 Task: Create in the project AvailPro in Backlog an issue 'Implement a new feature to allow for advanced search capabilities', assign it to team member softage.2@softage.net and change the status to IN PROGRESS. Create in the project AvailPro in Backlog an issue 'Address issues related to data privacy and compliance', assign it to team member softage.3@softage.net and change the status to IN PROGRESS
Action: Mouse moved to (175, 58)
Screenshot: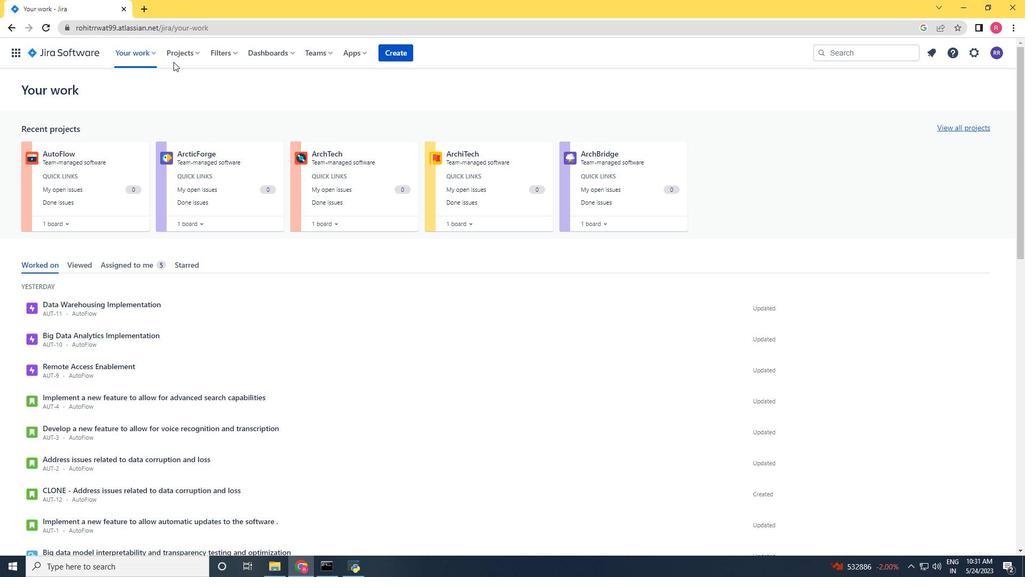 
Action: Mouse pressed left at (175, 58)
Screenshot: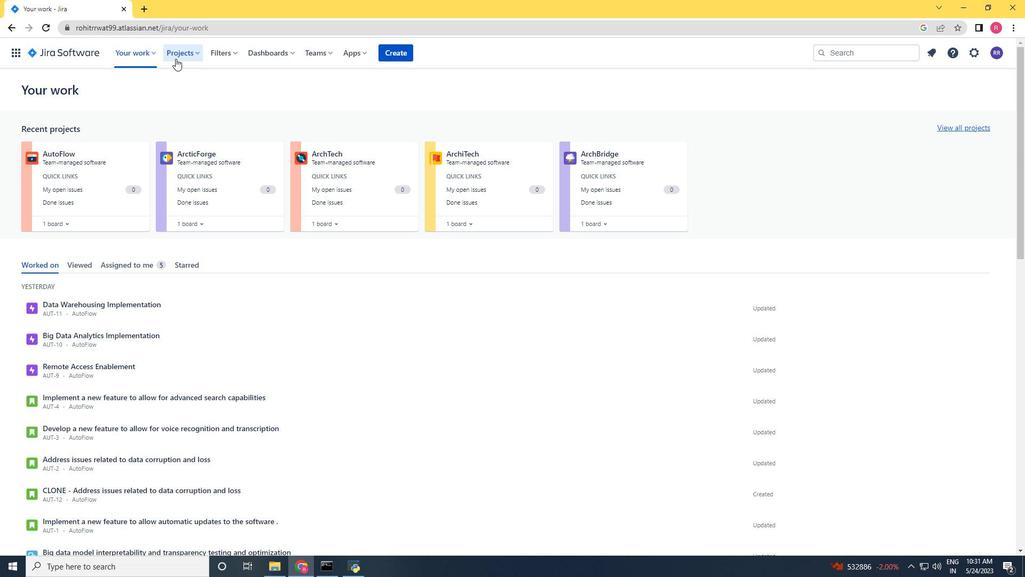
Action: Mouse moved to (200, 99)
Screenshot: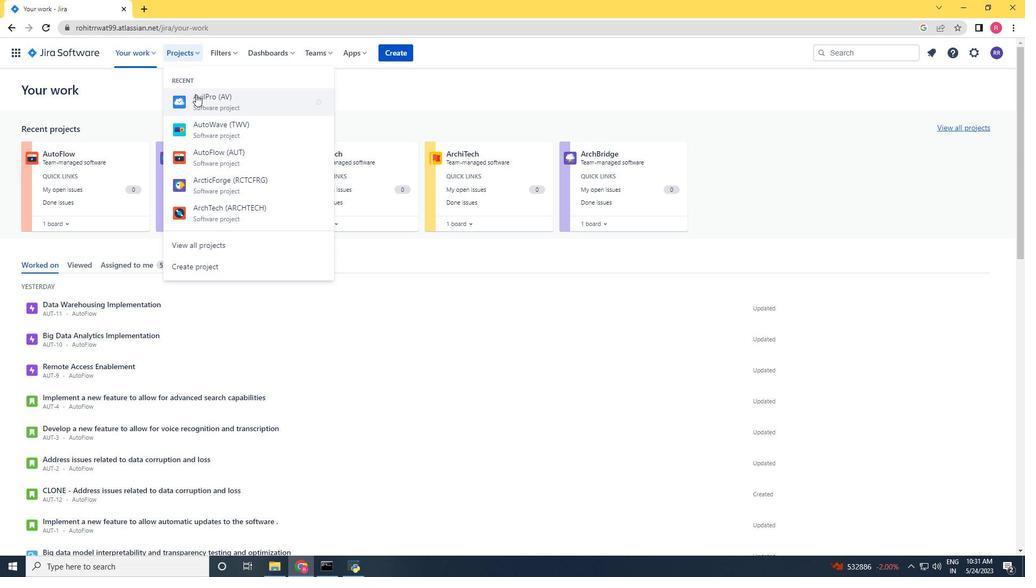 
Action: Mouse pressed left at (200, 99)
Screenshot: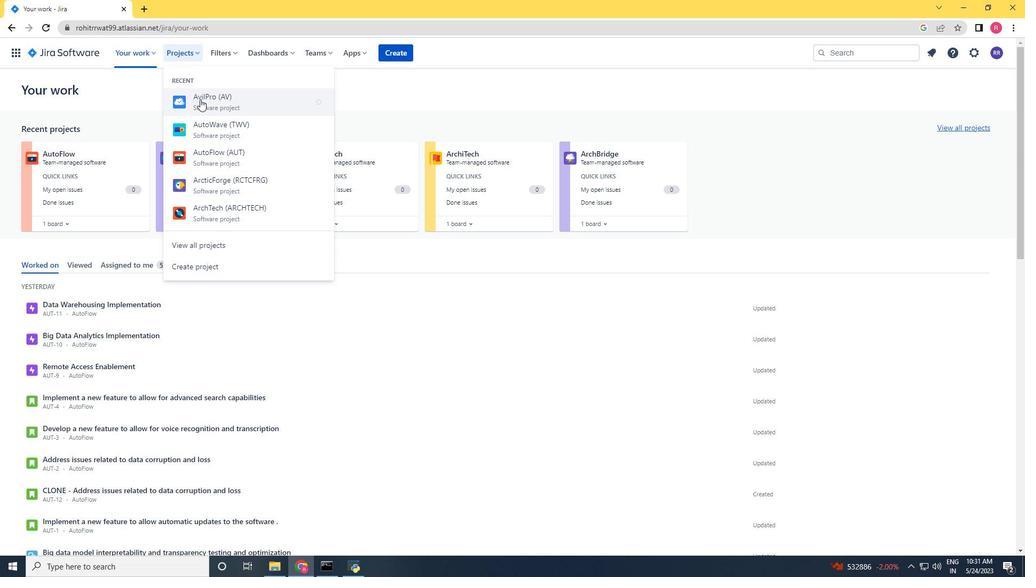 
Action: Mouse moved to (52, 159)
Screenshot: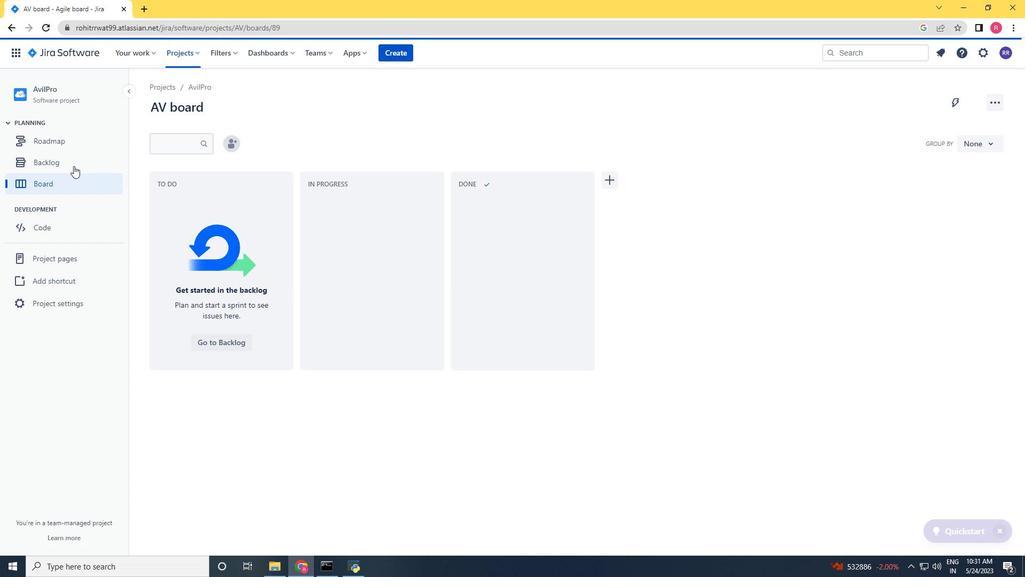 
Action: Mouse pressed left at (52, 159)
Screenshot: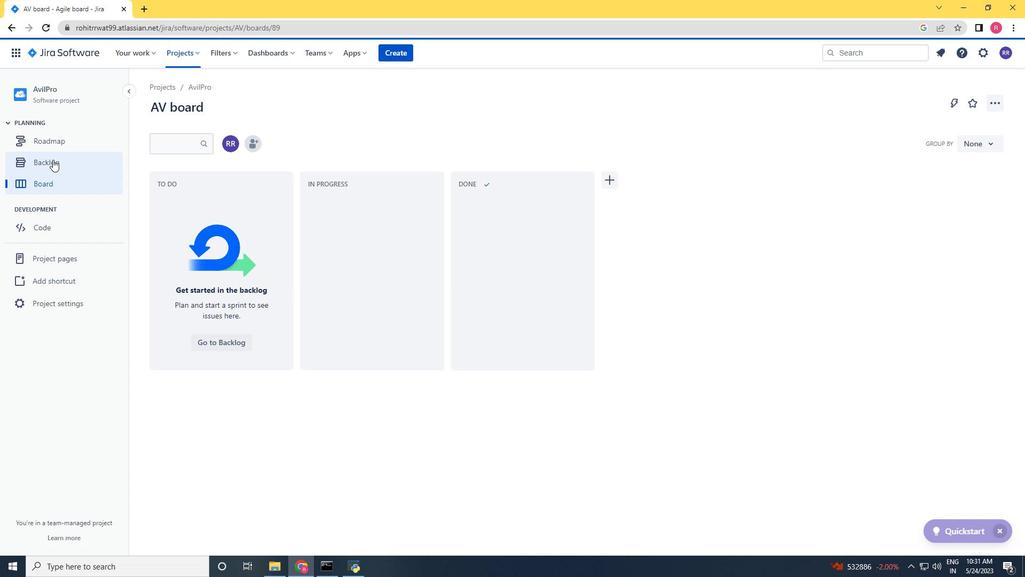 
Action: Mouse moved to (223, 268)
Screenshot: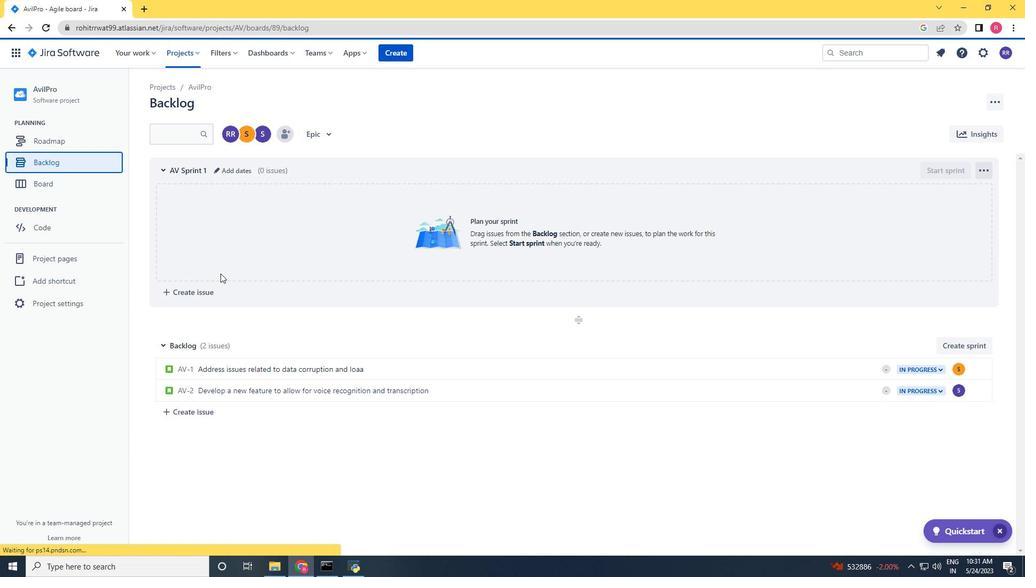 
Action: Mouse scrolled (223, 267) with delta (0, 0)
Screenshot: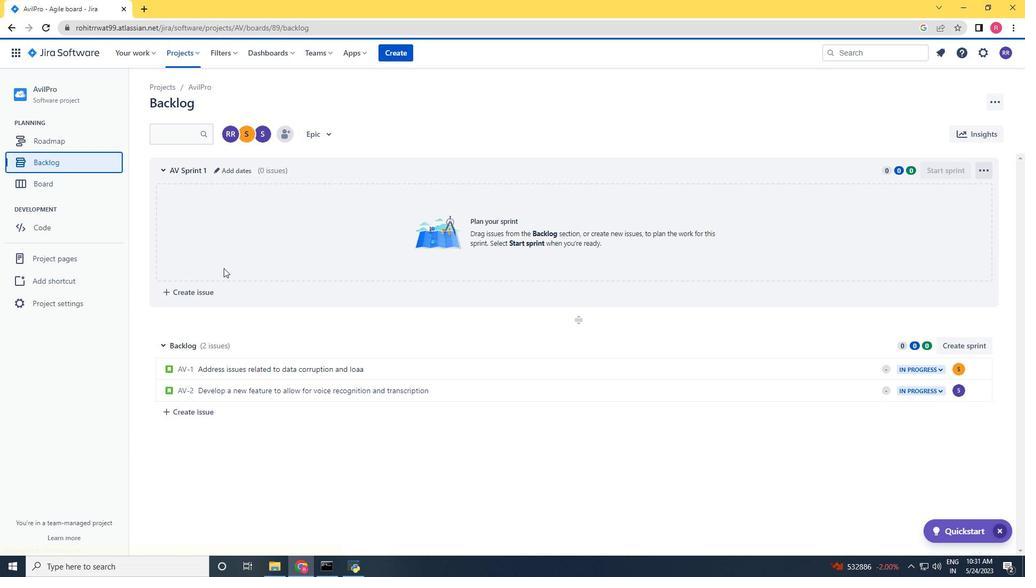 
Action: Mouse scrolled (223, 267) with delta (0, 0)
Screenshot: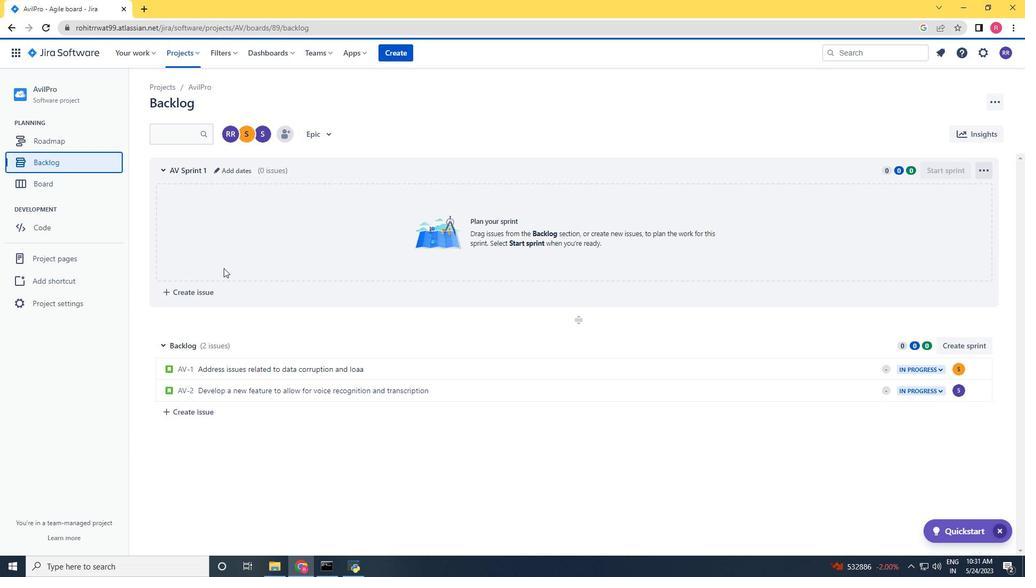 
Action: Mouse moved to (223, 409)
Screenshot: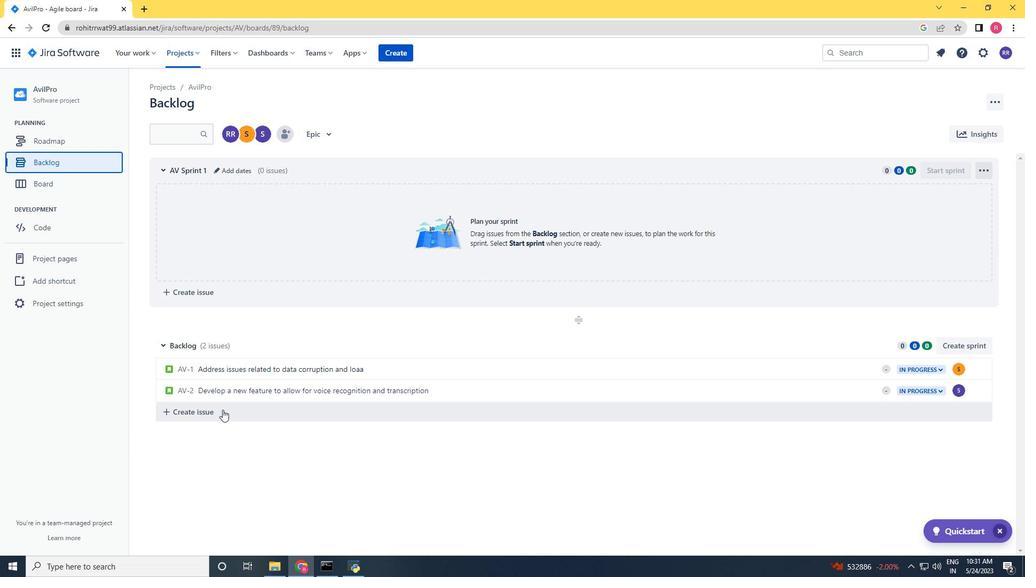 
Action: Mouse pressed left at (223, 409)
Screenshot: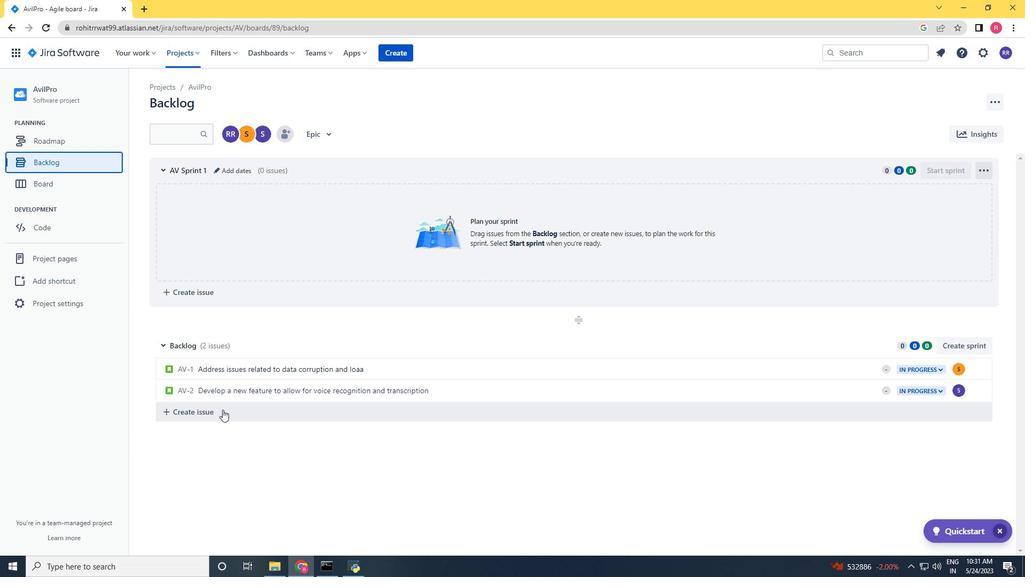 
Action: Key pressed <Key.shift>Implement<Key.space>a<Key.space>new<Key.space>features<Key.space><Key.backspace><Key.backspace><Key.space>to<Key.space>allow<Key.space>for<Key.space>advanced<Key.space>seach<Key.space><Key.backspace><Key.backspace><Key.backspace><Key.backspace>arch<Key.space>capabilities<Key.space><Key.enter>
Screenshot: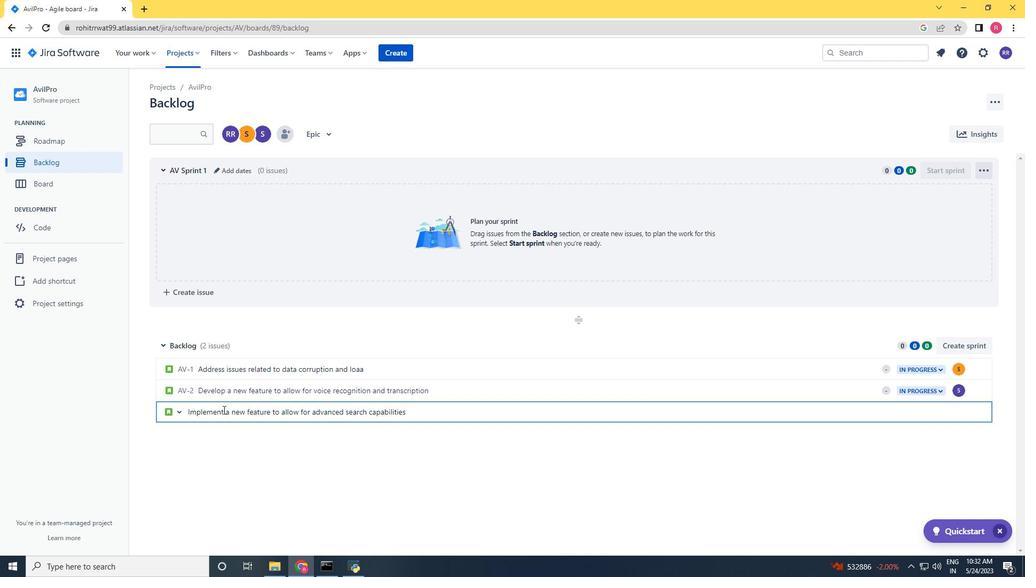 
Action: Mouse moved to (931, 411)
Screenshot: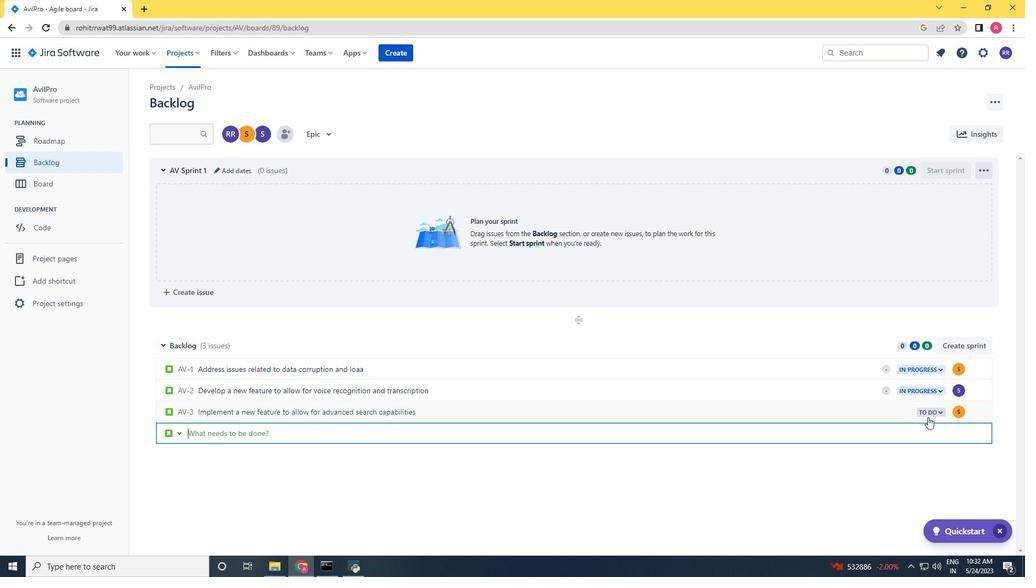 
Action: Mouse pressed left at (931, 411)
Screenshot: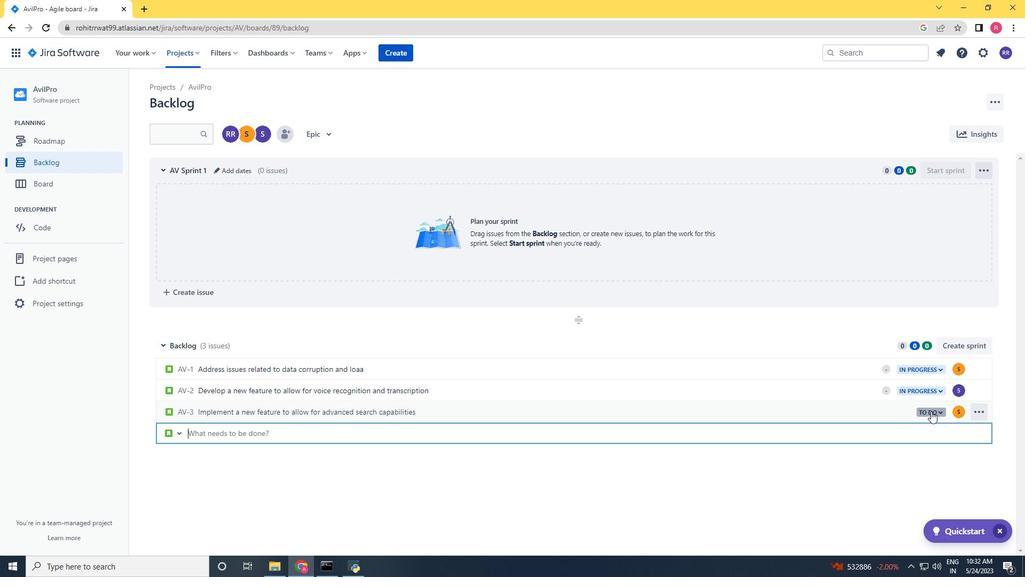 
Action: Mouse moved to (867, 430)
Screenshot: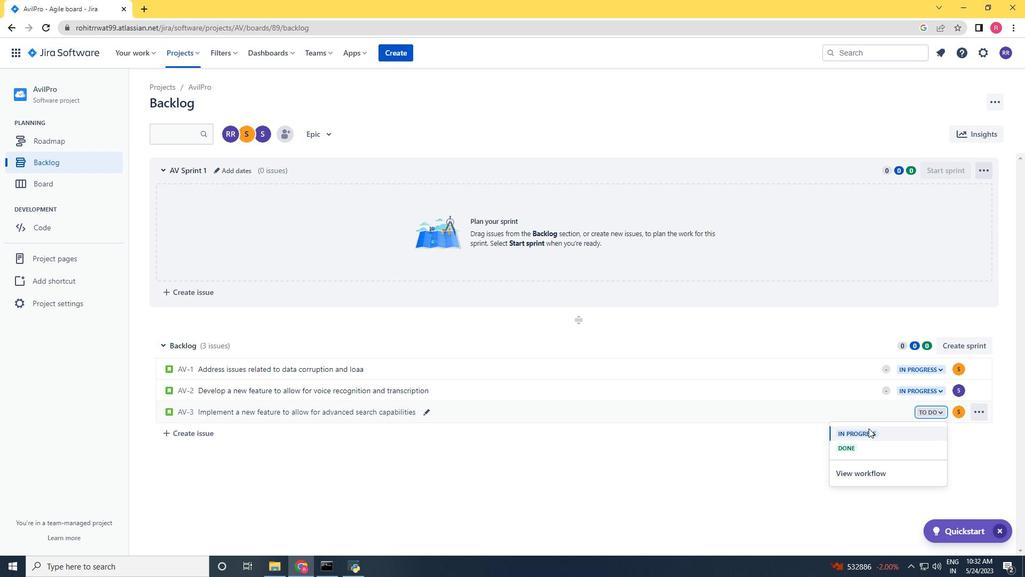 
Action: Mouse pressed left at (867, 430)
Screenshot: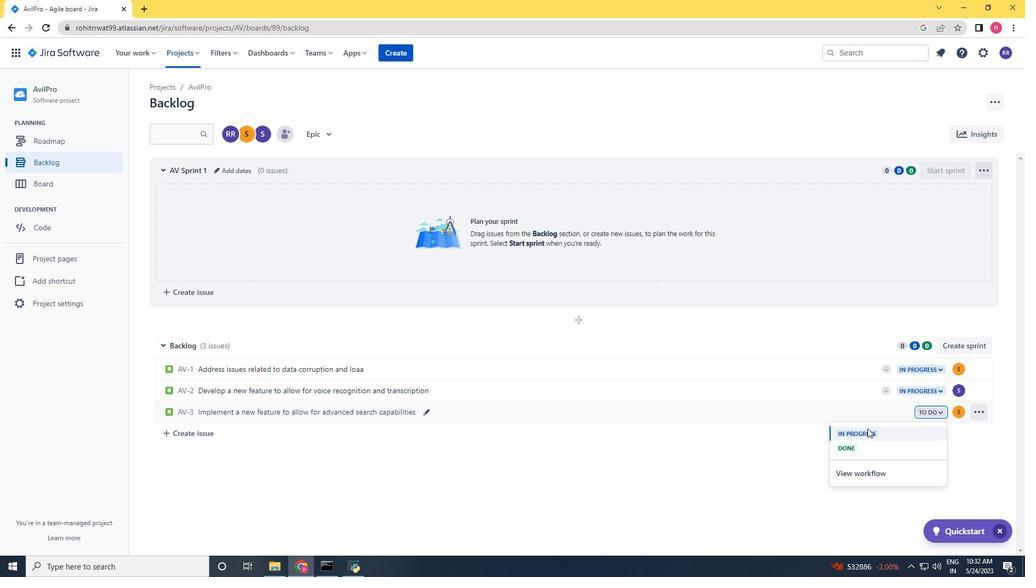
Action: Mouse moved to (282, 435)
Screenshot: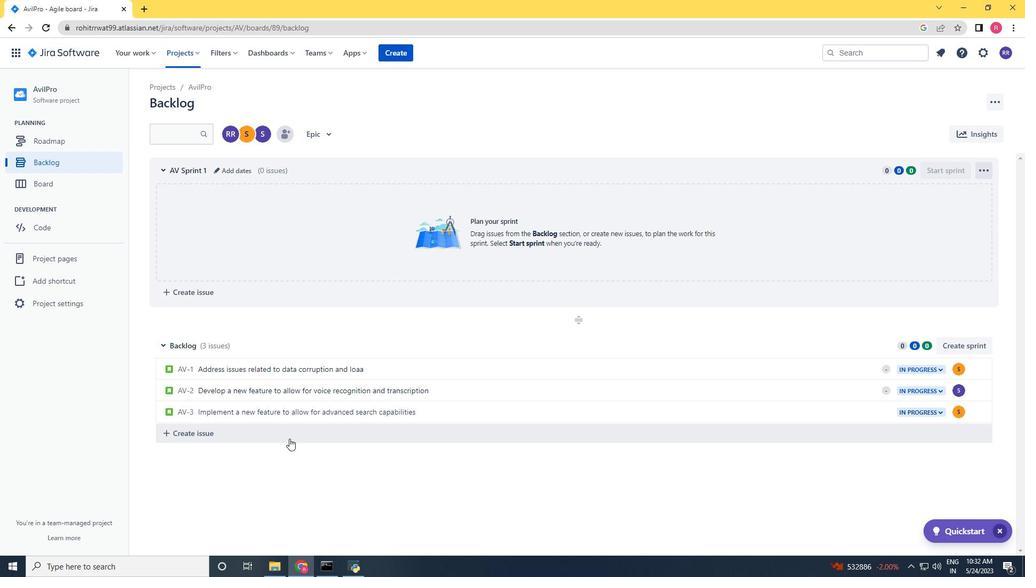 
Action: Mouse pressed left at (282, 435)
Screenshot: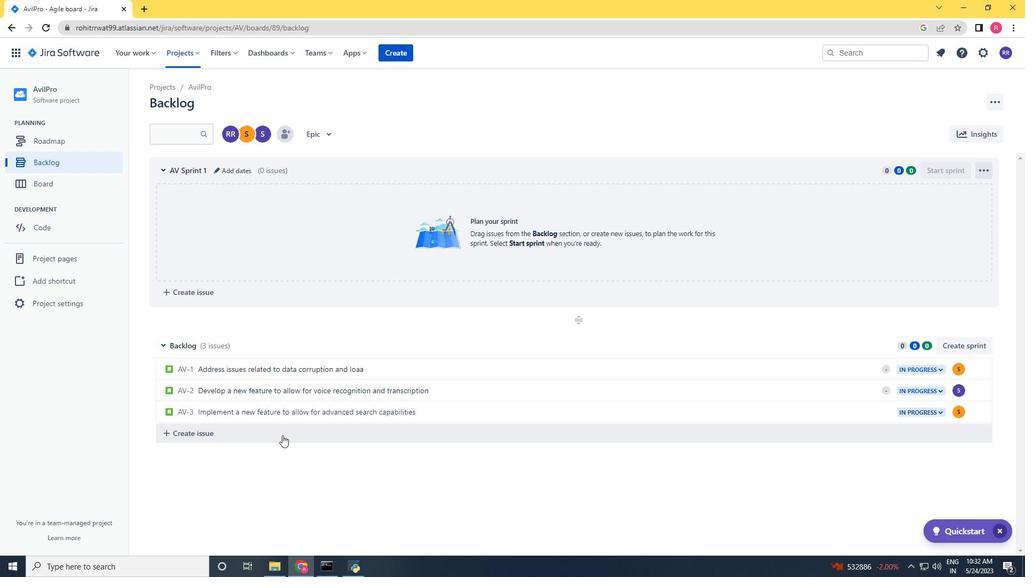 
Action: Key pressed <Key.shift>Address<Key.space>issues<Key.space>related<Key.space>to<Key.space>data<Key.space>privacy<Key.space>and<Key.space>compliance<Key.enter>
Screenshot: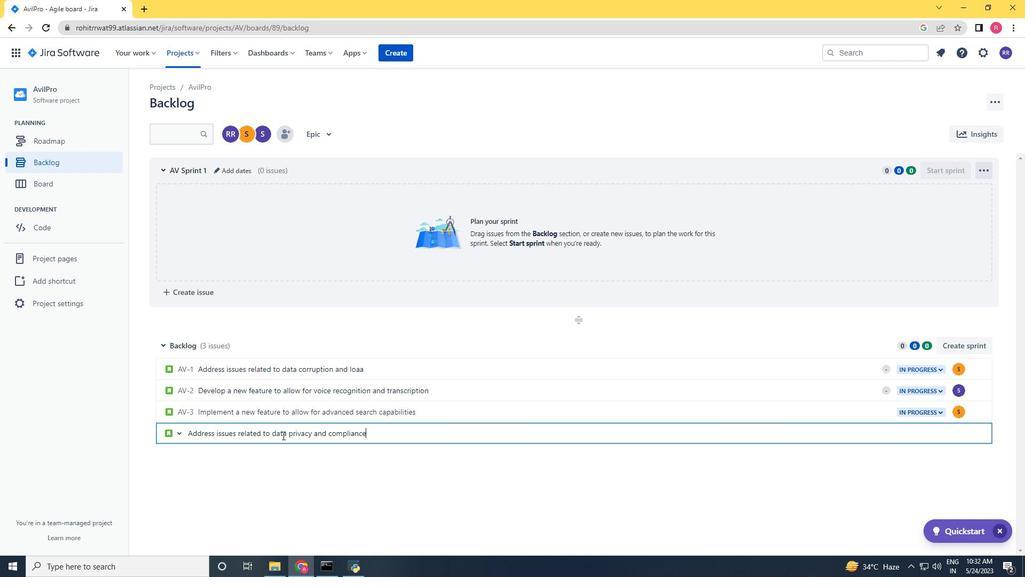 
Action: Mouse moved to (956, 433)
Screenshot: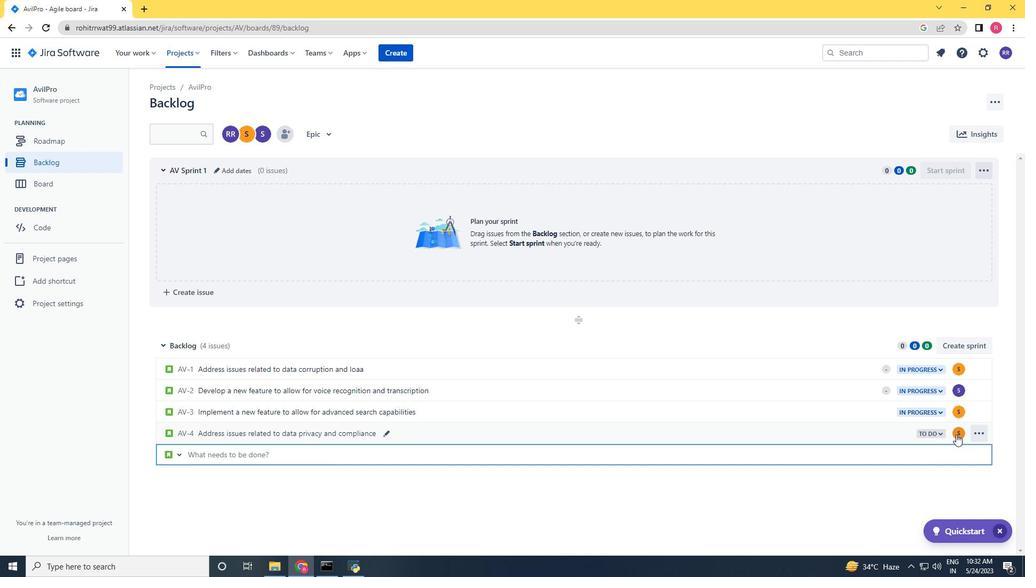 
Action: Mouse pressed left at (956, 433)
Screenshot: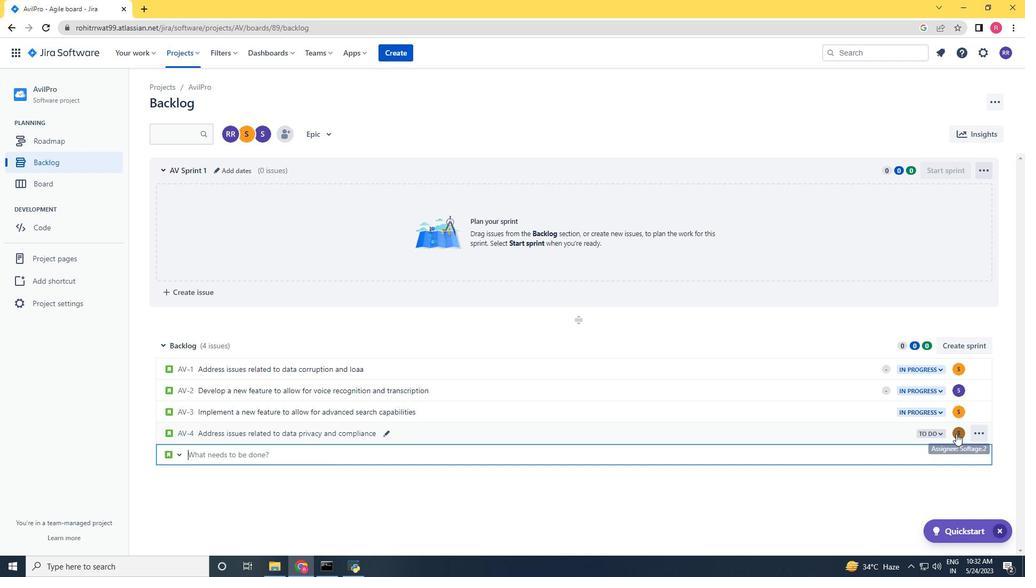 
Action: Key pressed softae,<Key.backspace><Key.backspace><Key.backspace><Key.backspace>tage.3<Key.shift>@softage.net
Screenshot: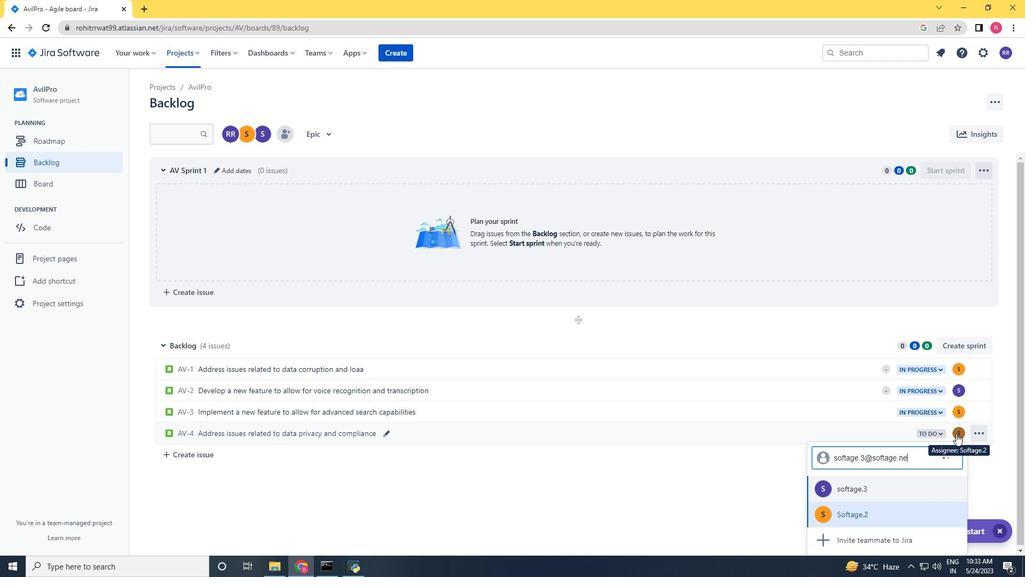 
Action: Mouse moved to (889, 487)
Screenshot: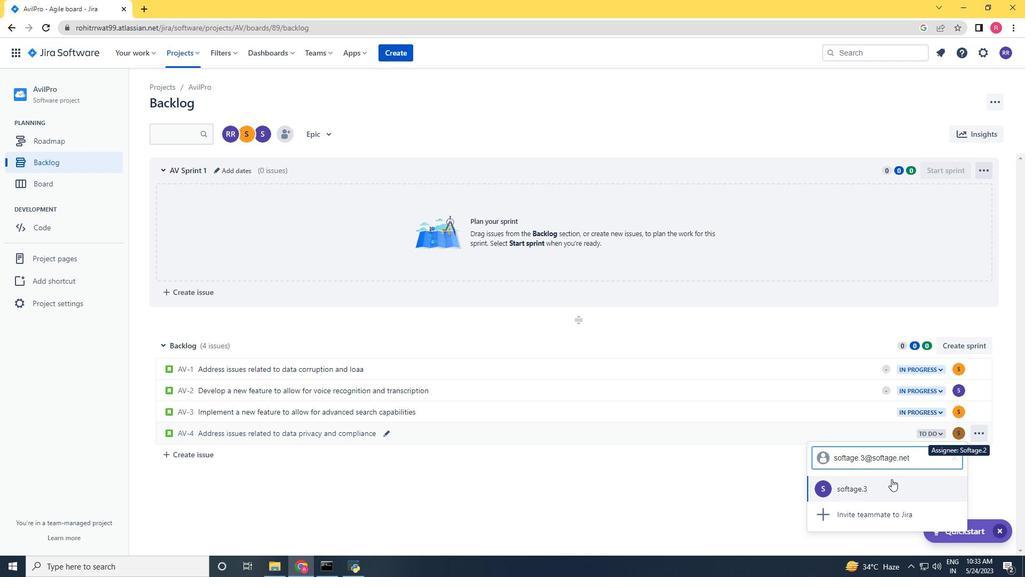 
Action: Mouse pressed left at (889, 487)
Screenshot: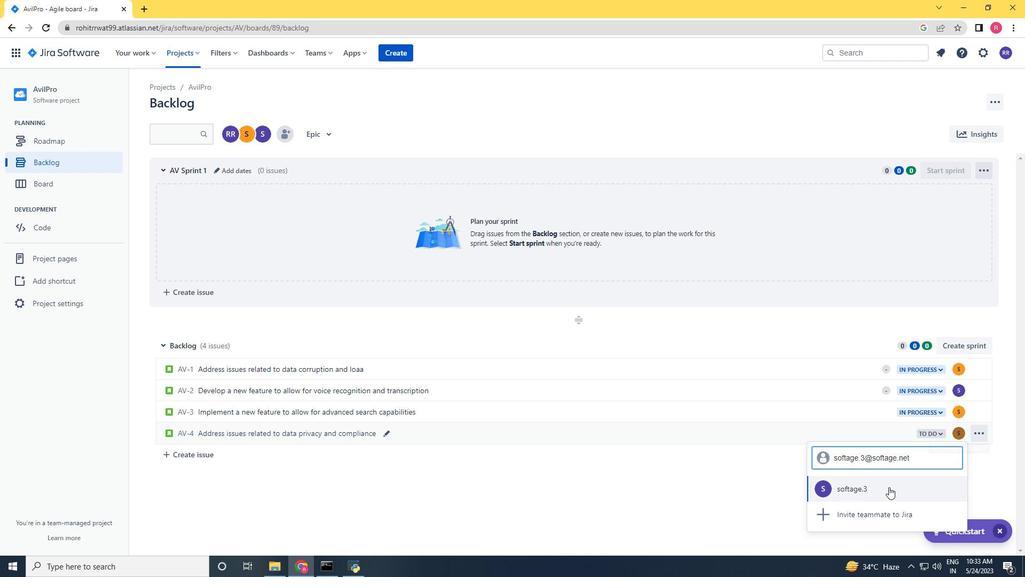 
Action: Mouse moved to (926, 433)
Screenshot: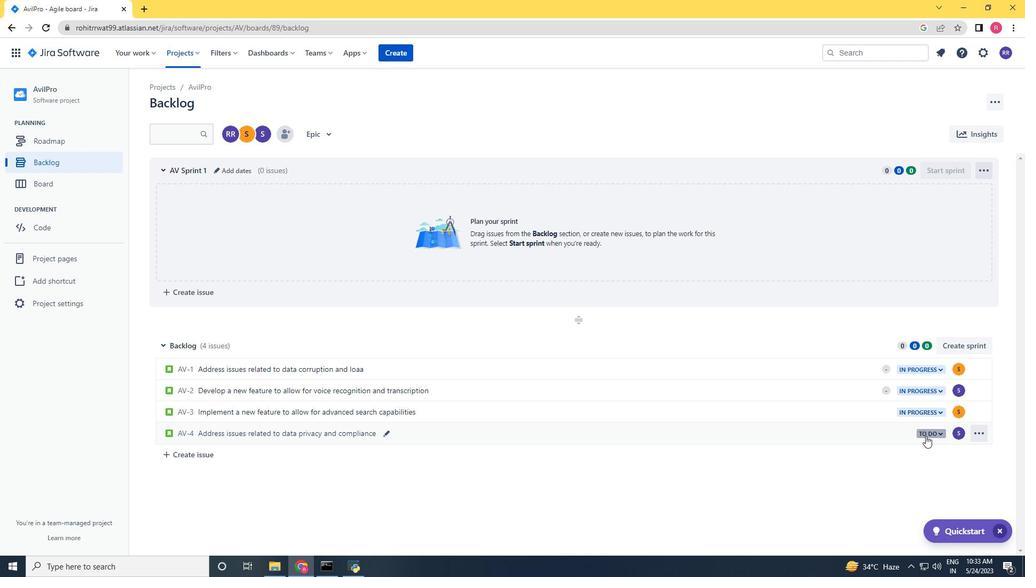 
Action: Mouse pressed left at (926, 433)
Screenshot: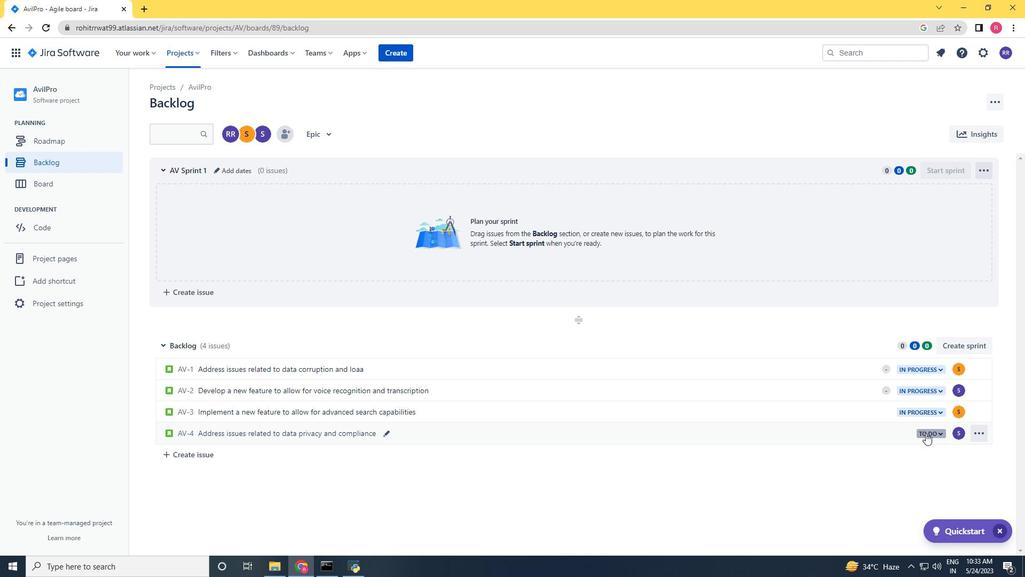 
Action: Mouse moved to (874, 453)
Screenshot: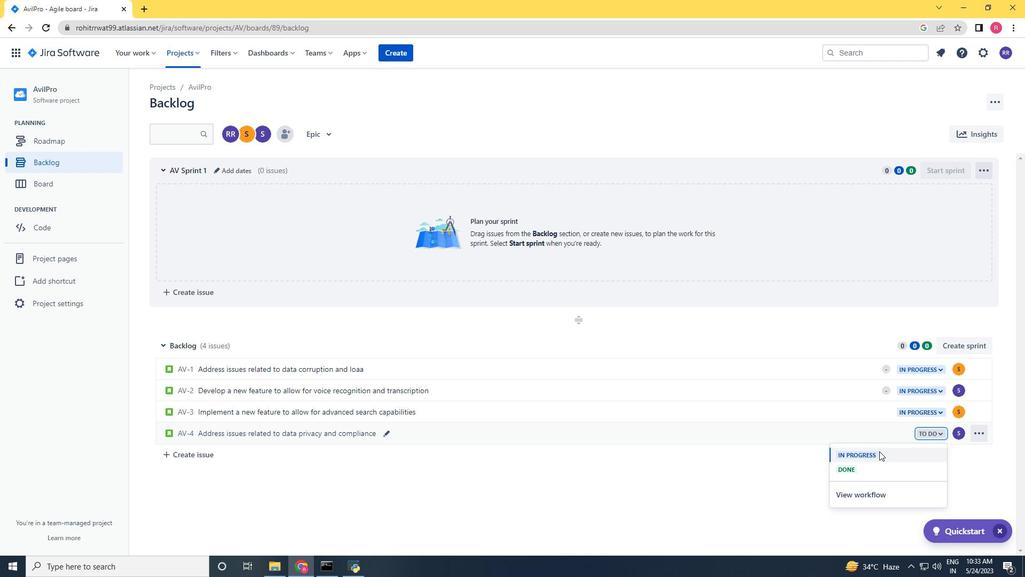 
Action: Mouse pressed left at (874, 453)
Screenshot: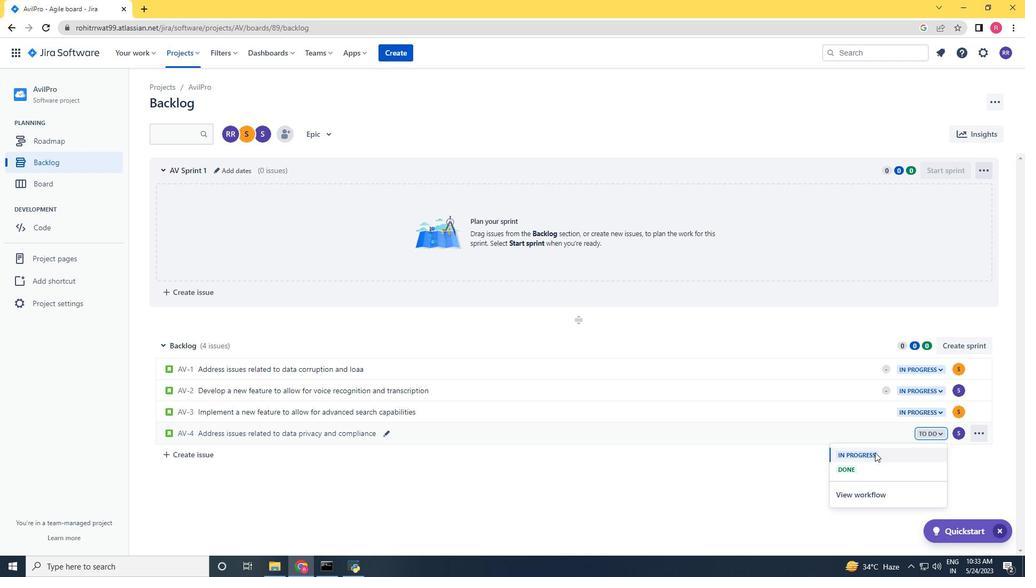 
Action: Mouse moved to (612, 416)
Screenshot: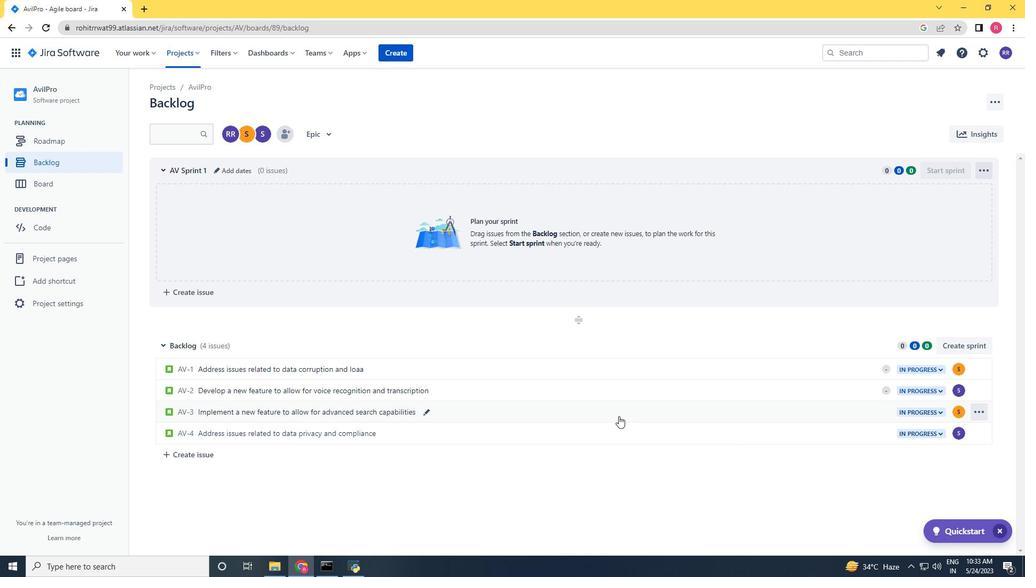 
Action: Mouse scrolled (612, 417) with delta (0, 0)
Screenshot: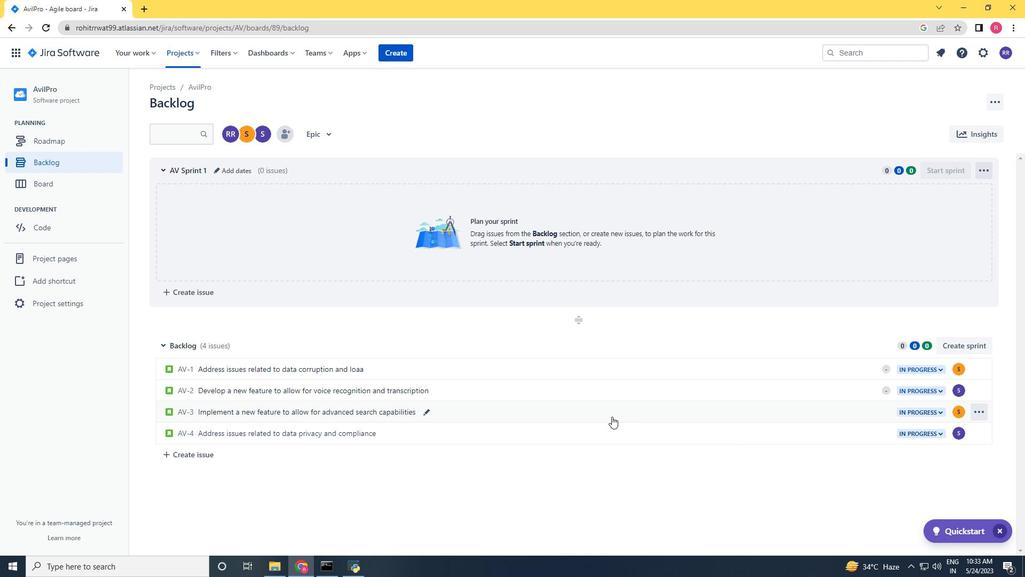 
Action: Mouse scrolled (612, 417) with delta (0, 0)
Screenshot: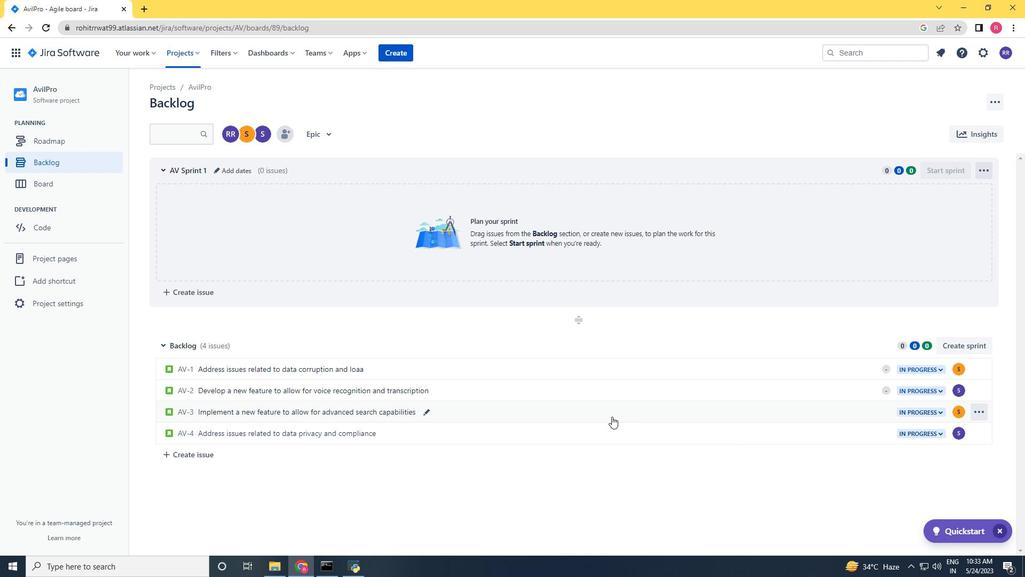 
Action: Mouse scrolled (612, 417) with delta (0, 0)
Screenshot: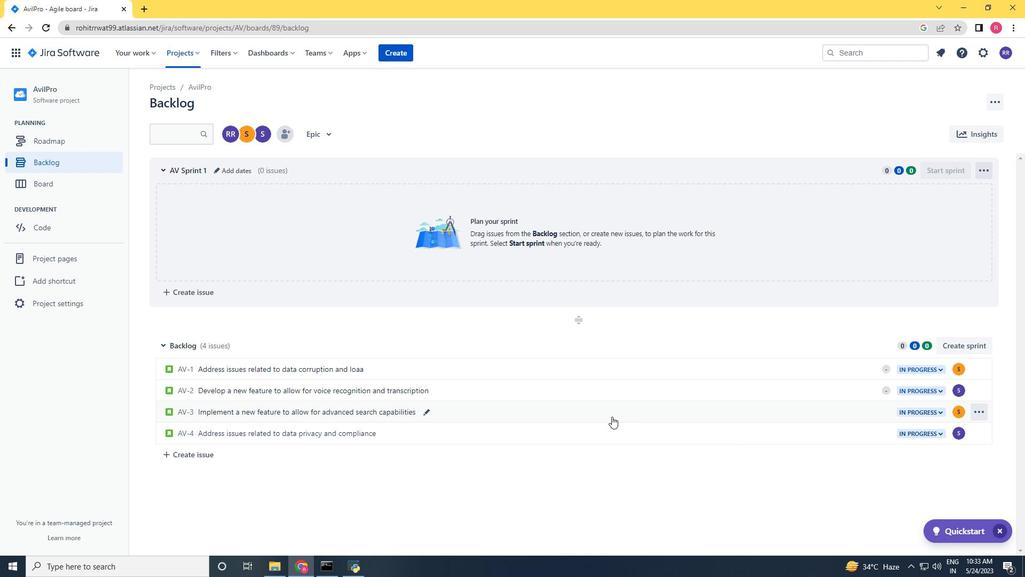 
Action: Mouse scrolled (612, 417) with delta (0, 0)
Screenshot: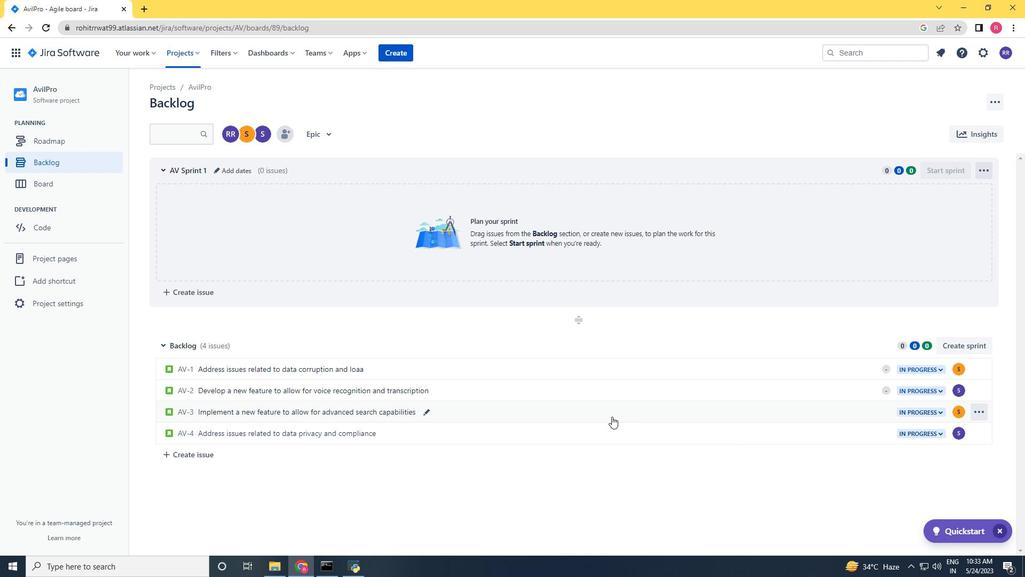 
